 Task: Add Lucky Spoon Bakery Gluten Free Cinnamony Streusel Muffins to the cart.
Action: Mouse moved to (22, 110)
Screenshot: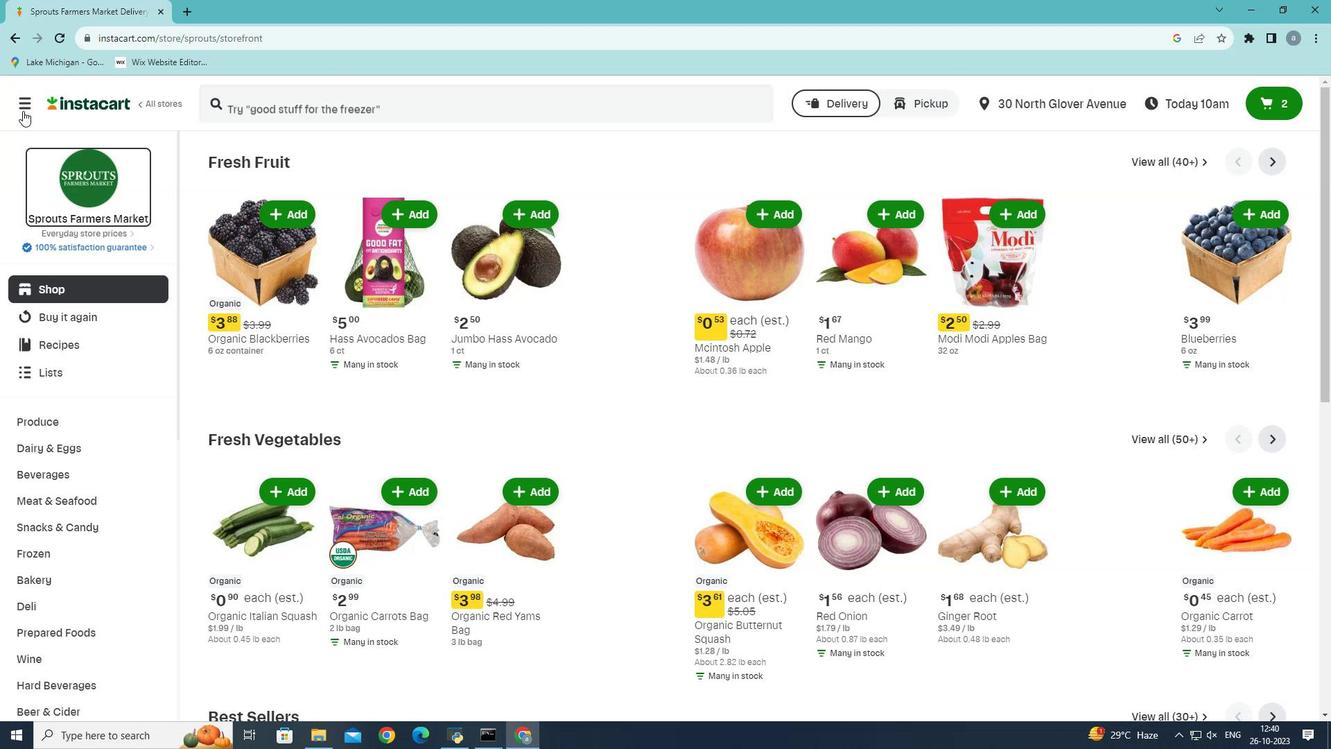 
Action: Mouse pressed left at (22, 110)
Screenshot: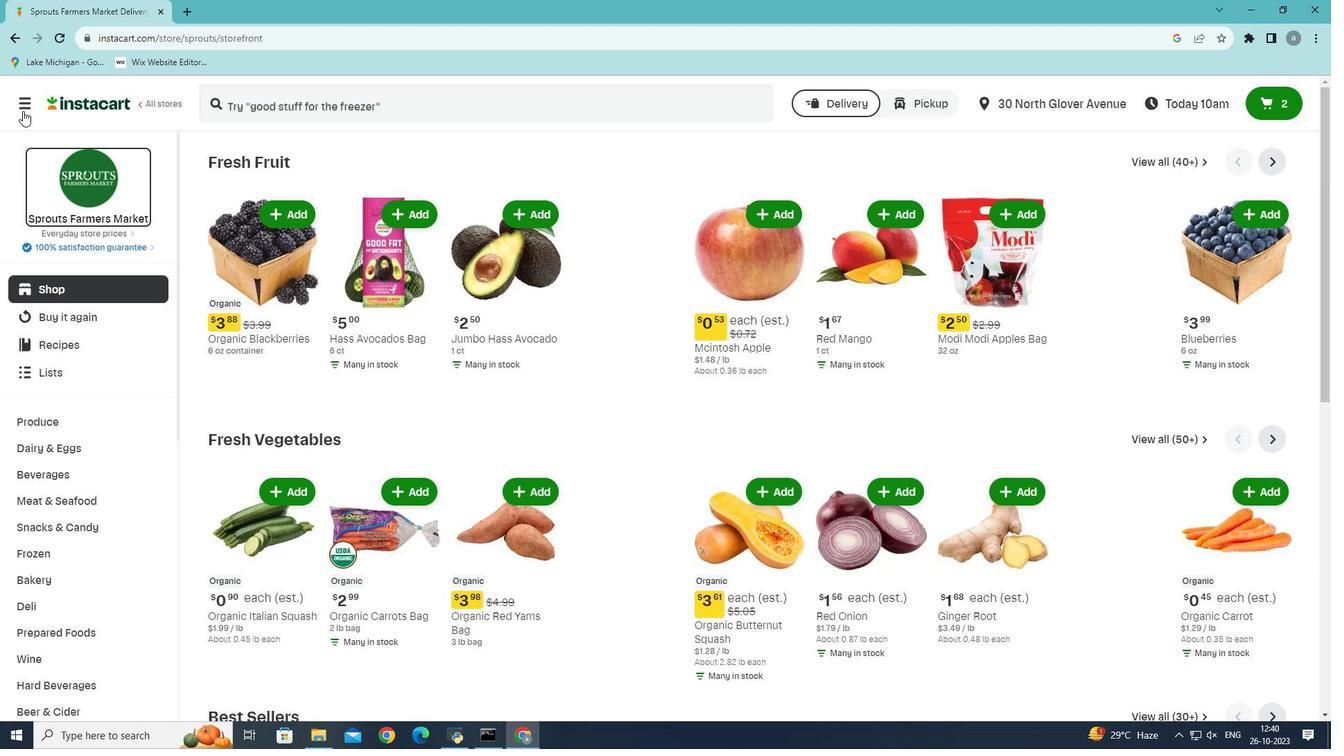 
Action: Mouse moved to (54, 405)
Screenshot: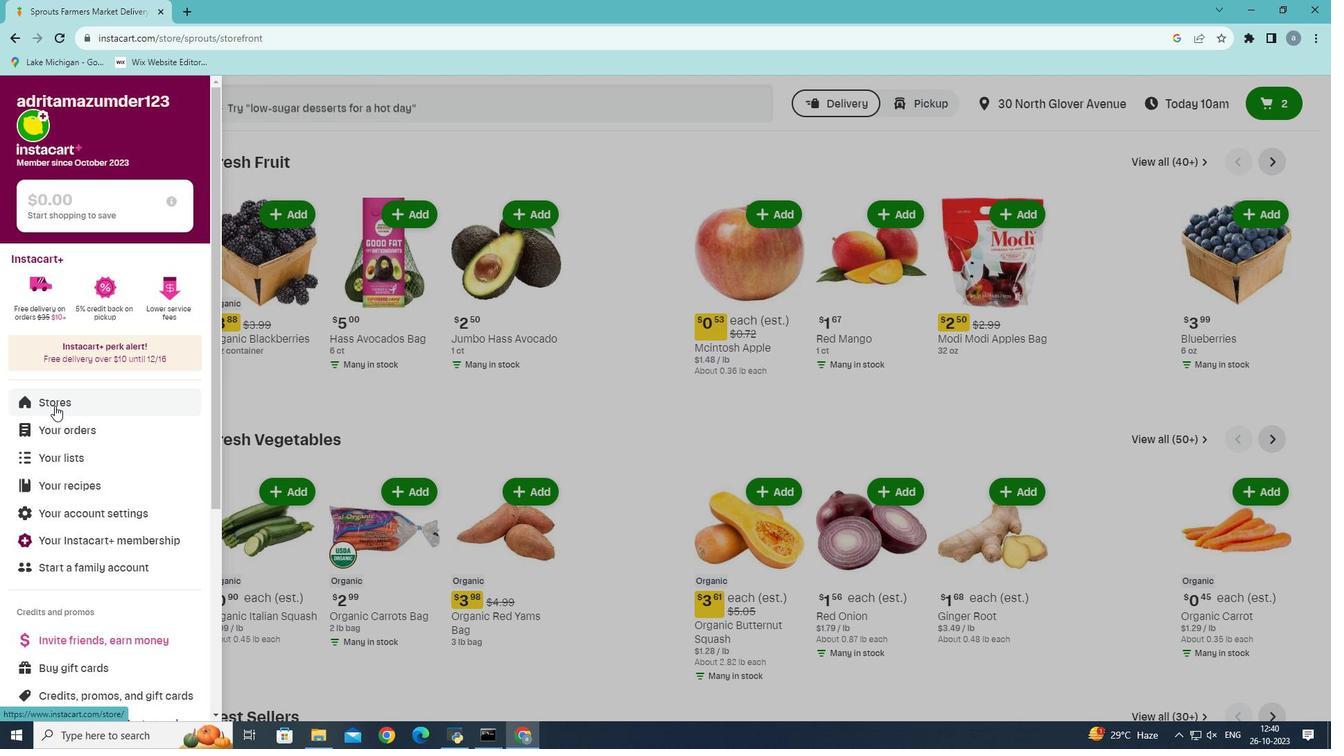 
Action: Mouse pressed left at (54, 405)
Screenshot: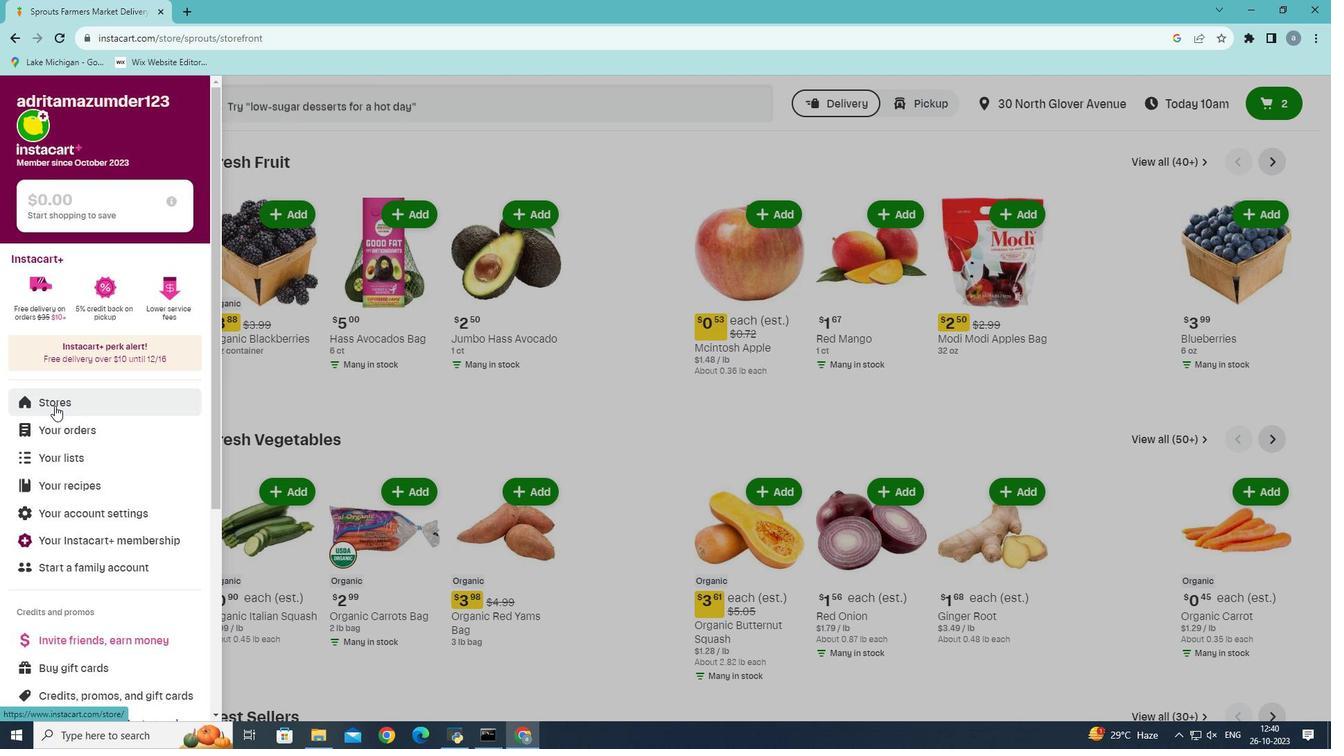 
Action: Mouse moved to (310, 170)
Screenshot: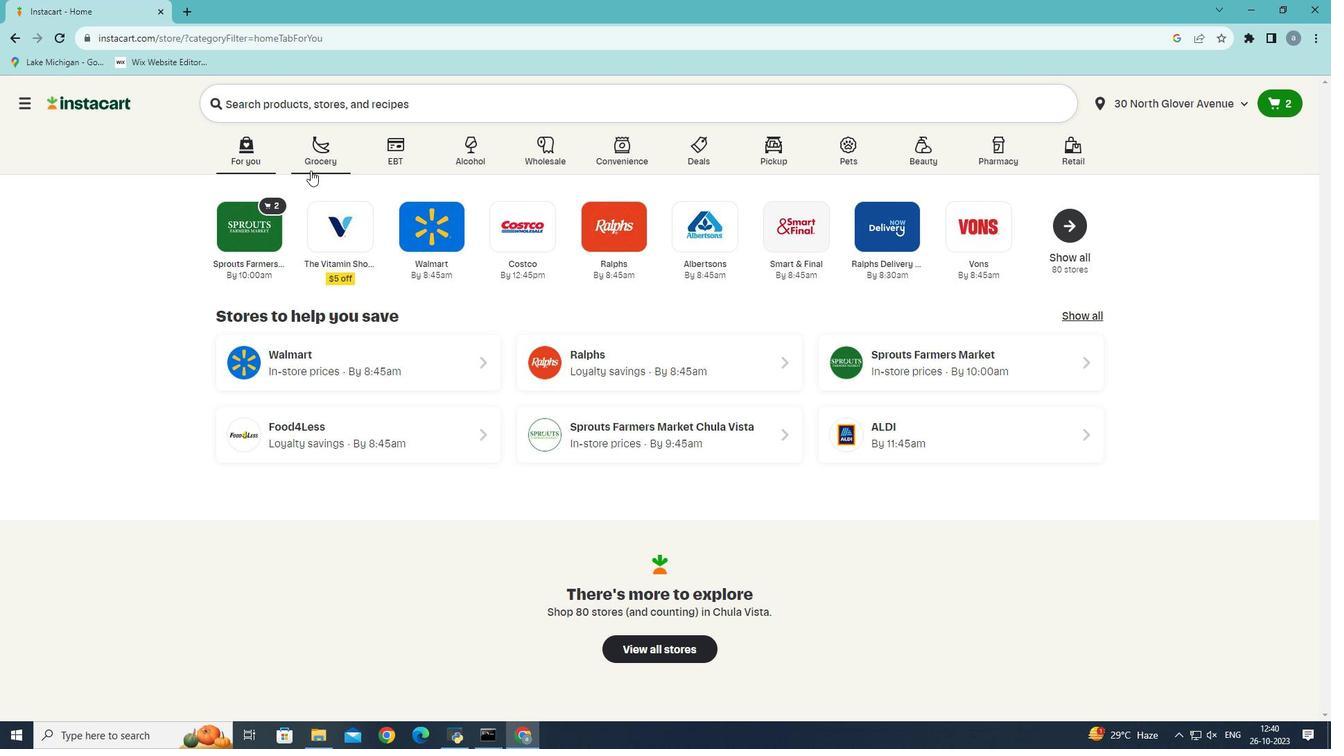 
Action: Mouse pressed left at (310, 170)
Screenshot: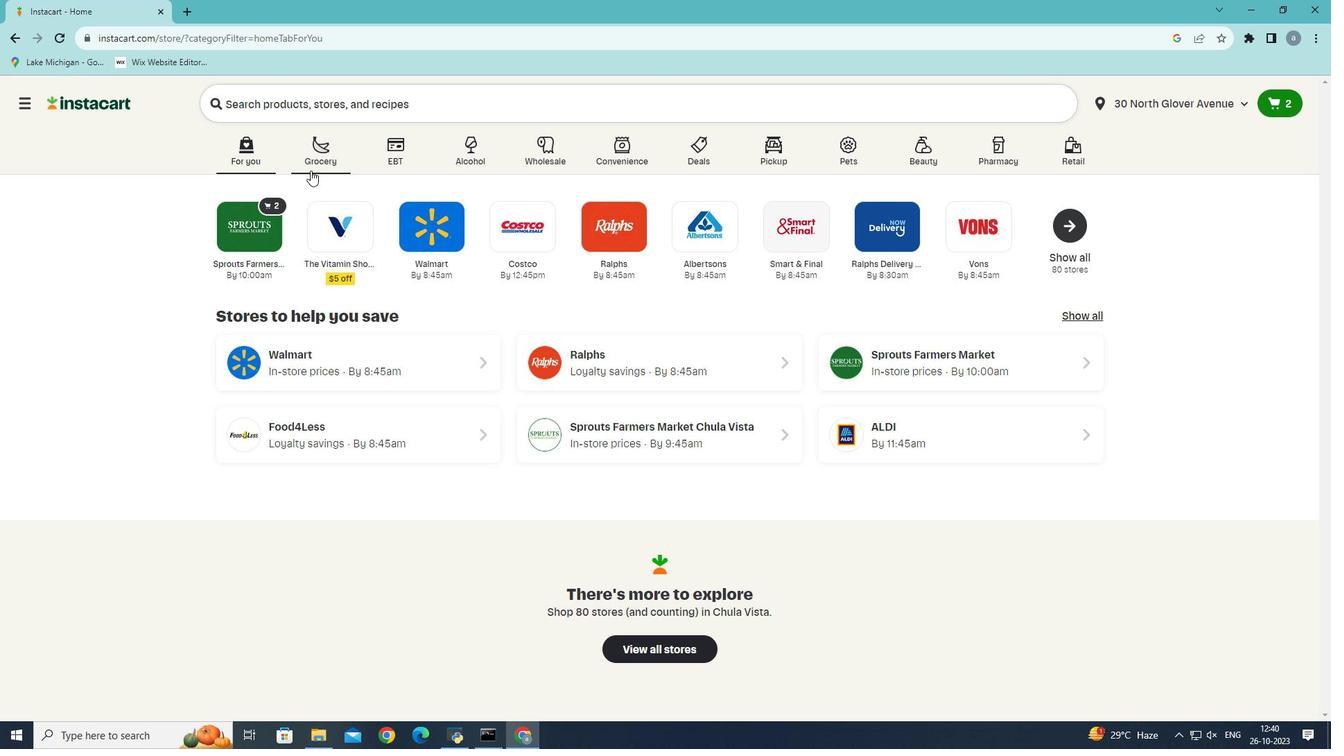 
Action: Mouse moved to (312, 414)
Screenshot: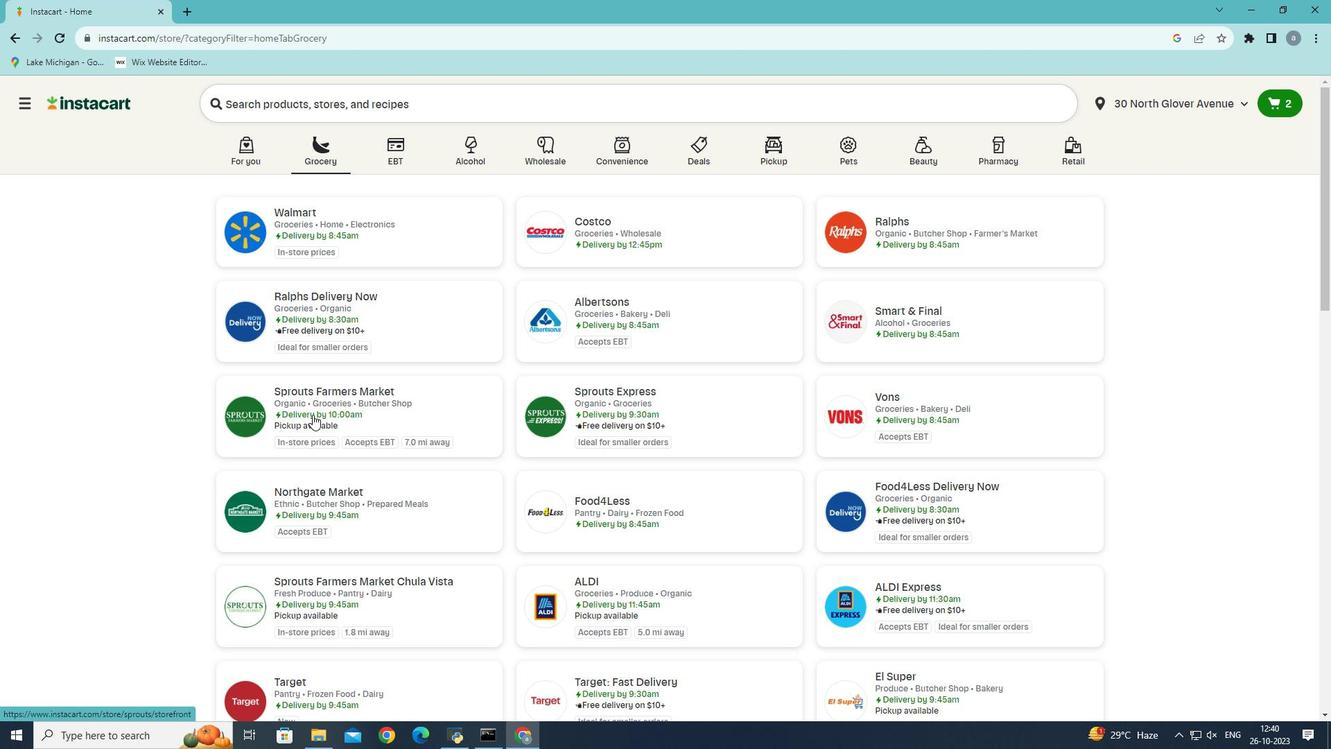 
Action: Mouse pressed left at (312, 414)
Screenshot: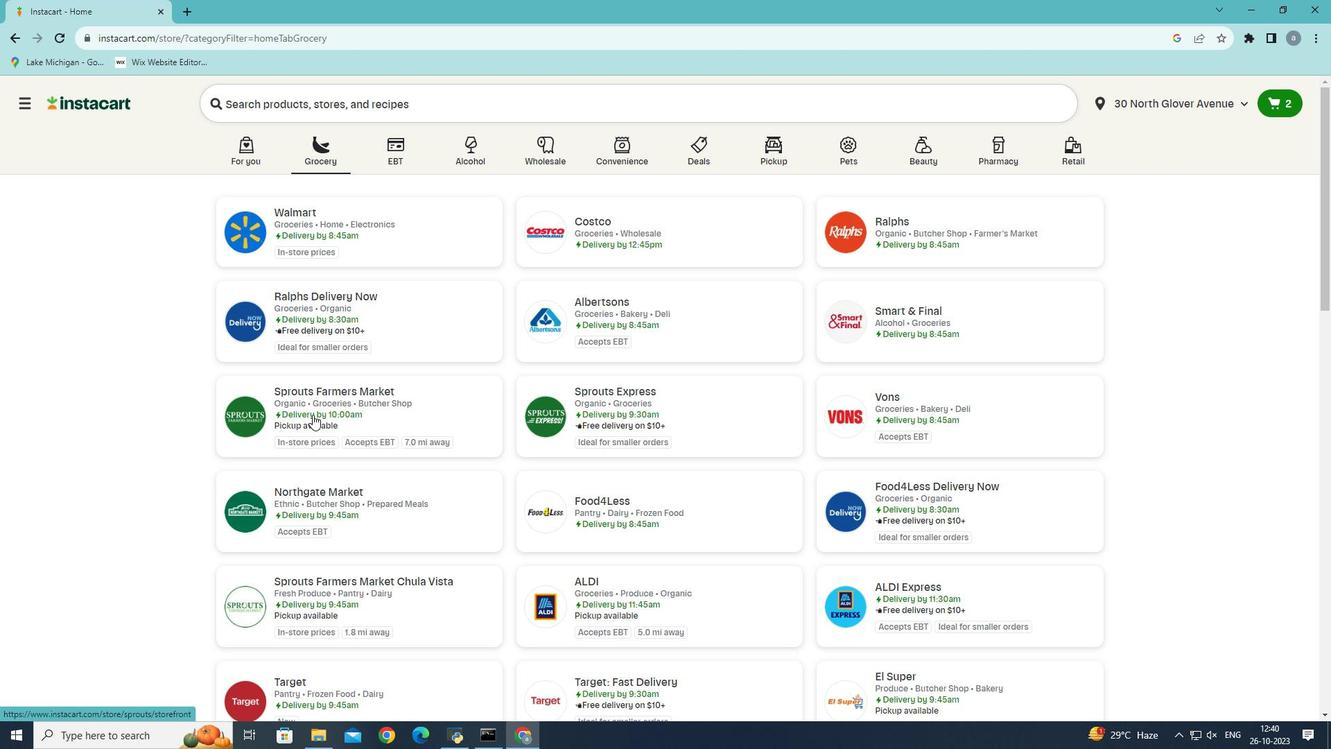 
Action: Mouse moved to (38, 577)
Screenshot: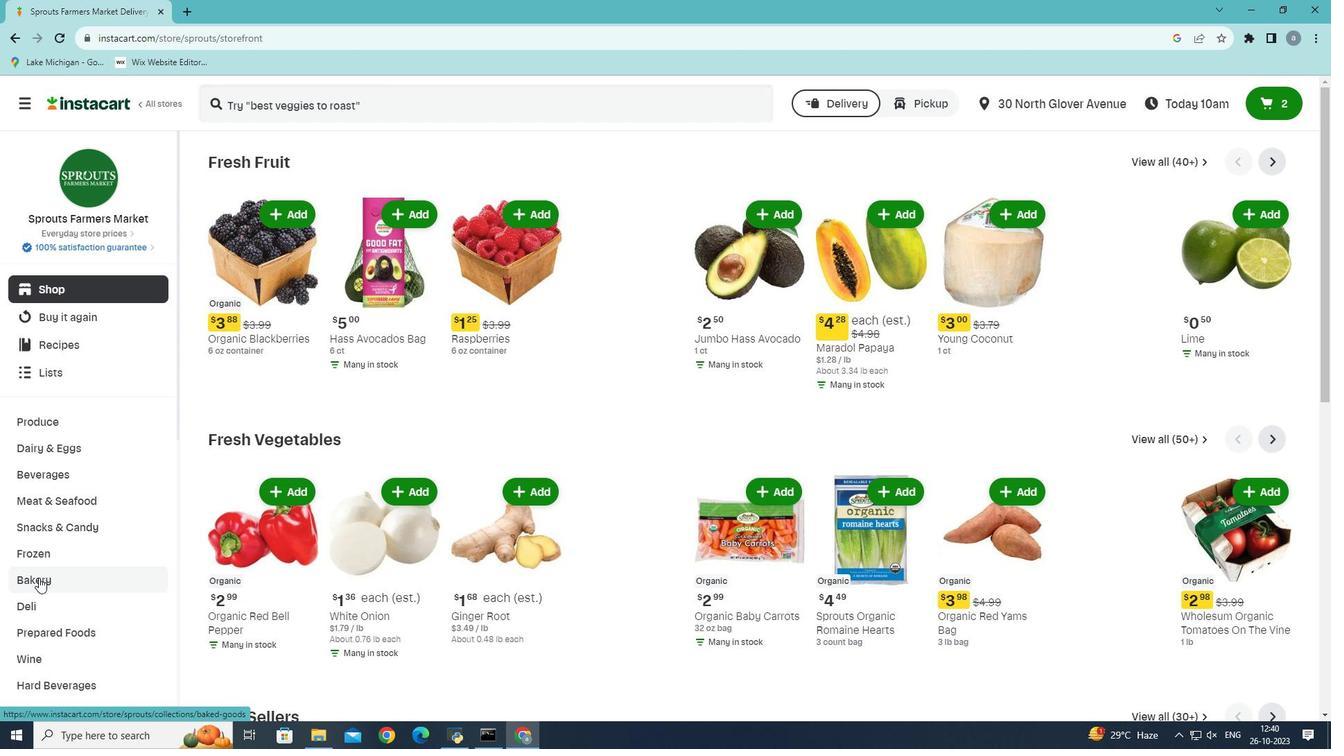 
Action: Mouse pressed left at (38, 577)
Screenshot: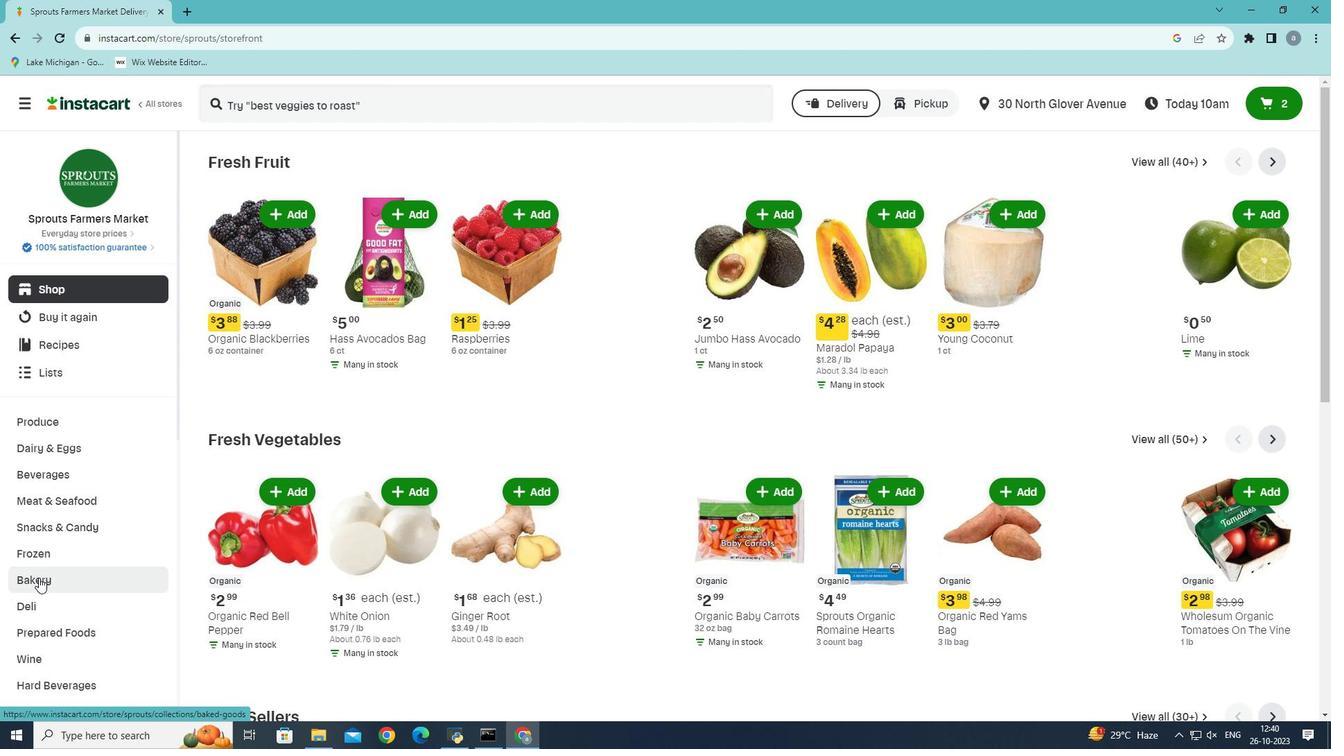 
Action: Mouse moved to (837, 194)
Screenshot: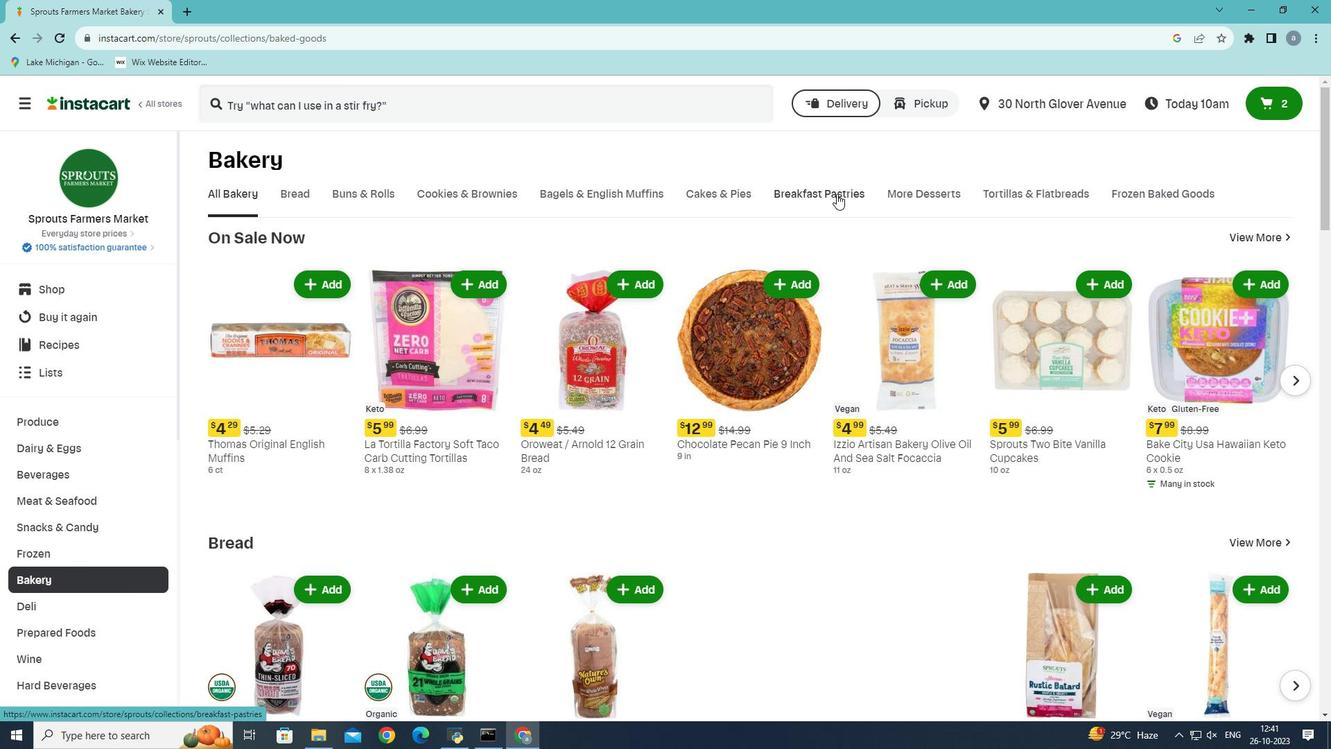 
Action: Mouse pressed left at (837, 194)
Screenshot: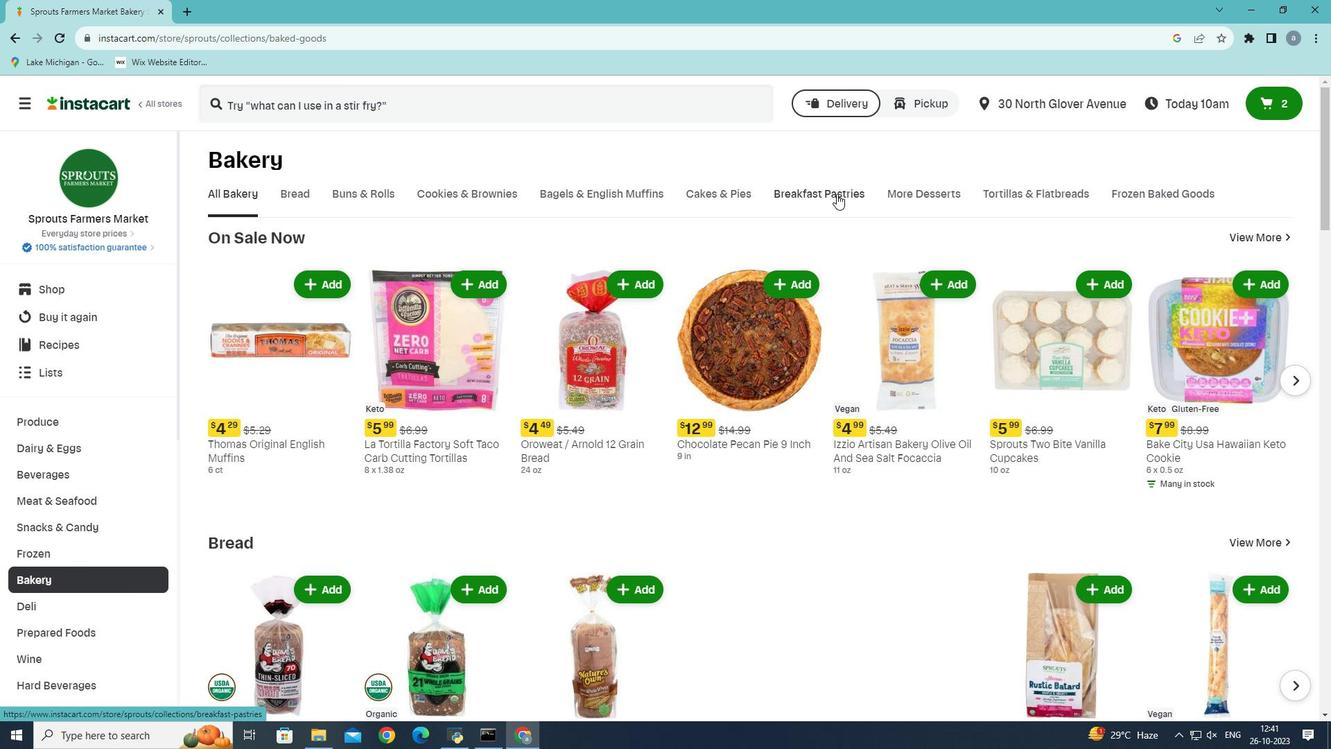 
Action: Mouse moved to (319, 246)
Screenshot: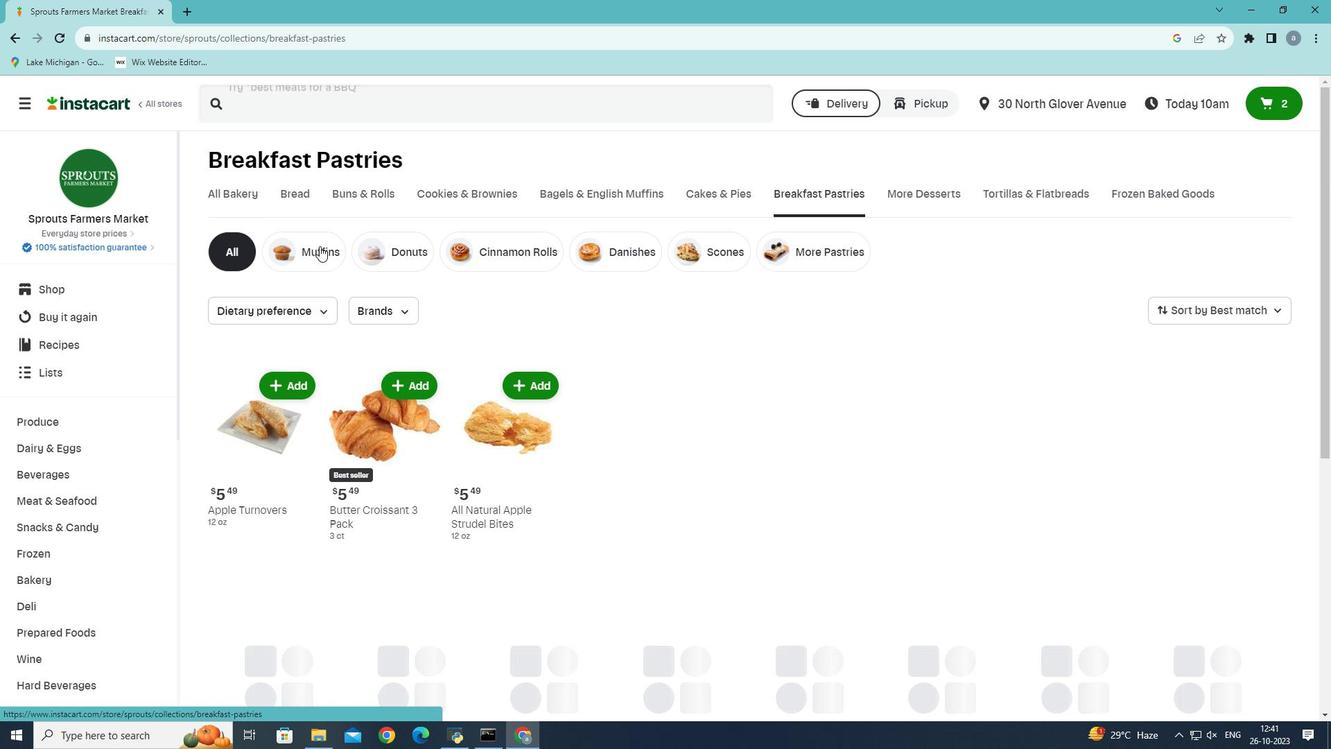 
Action: Mouse pressed left at (319, 246)
Screenshot: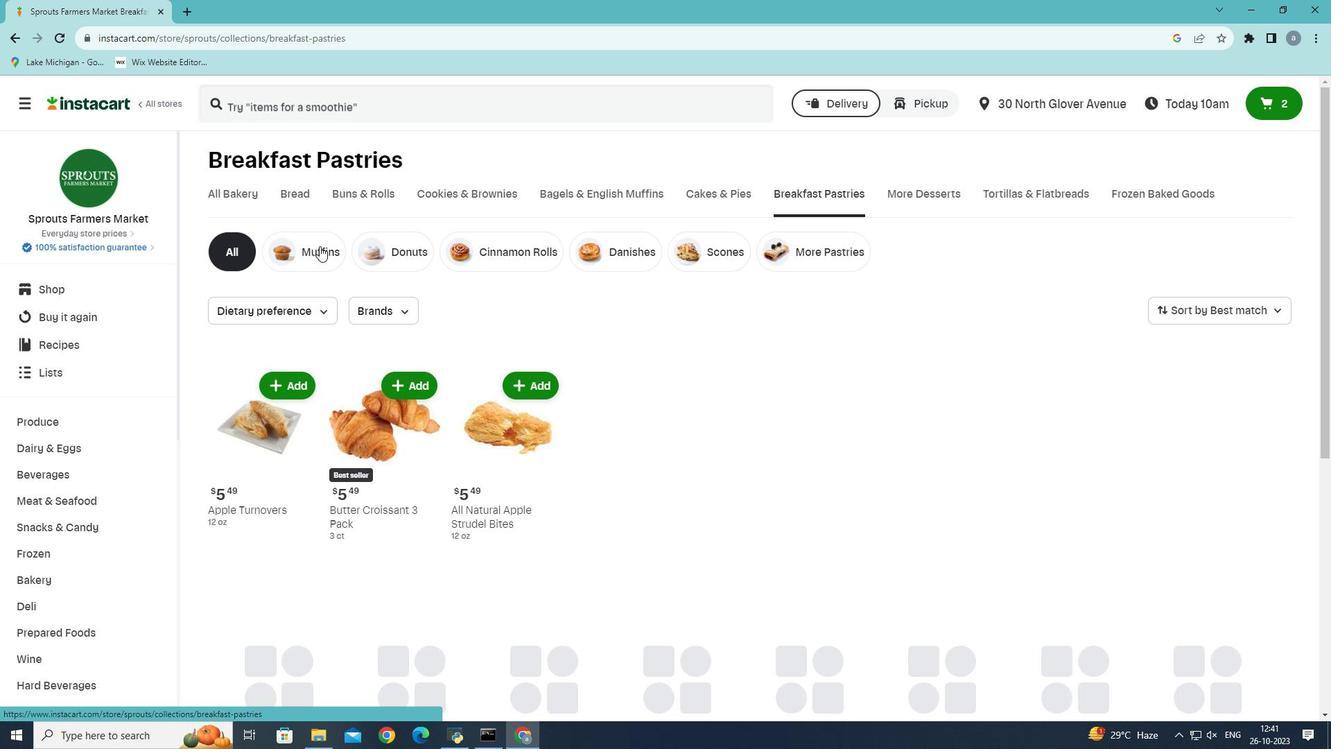 
Action: Mouse moved to (587, 521)
Screenshot: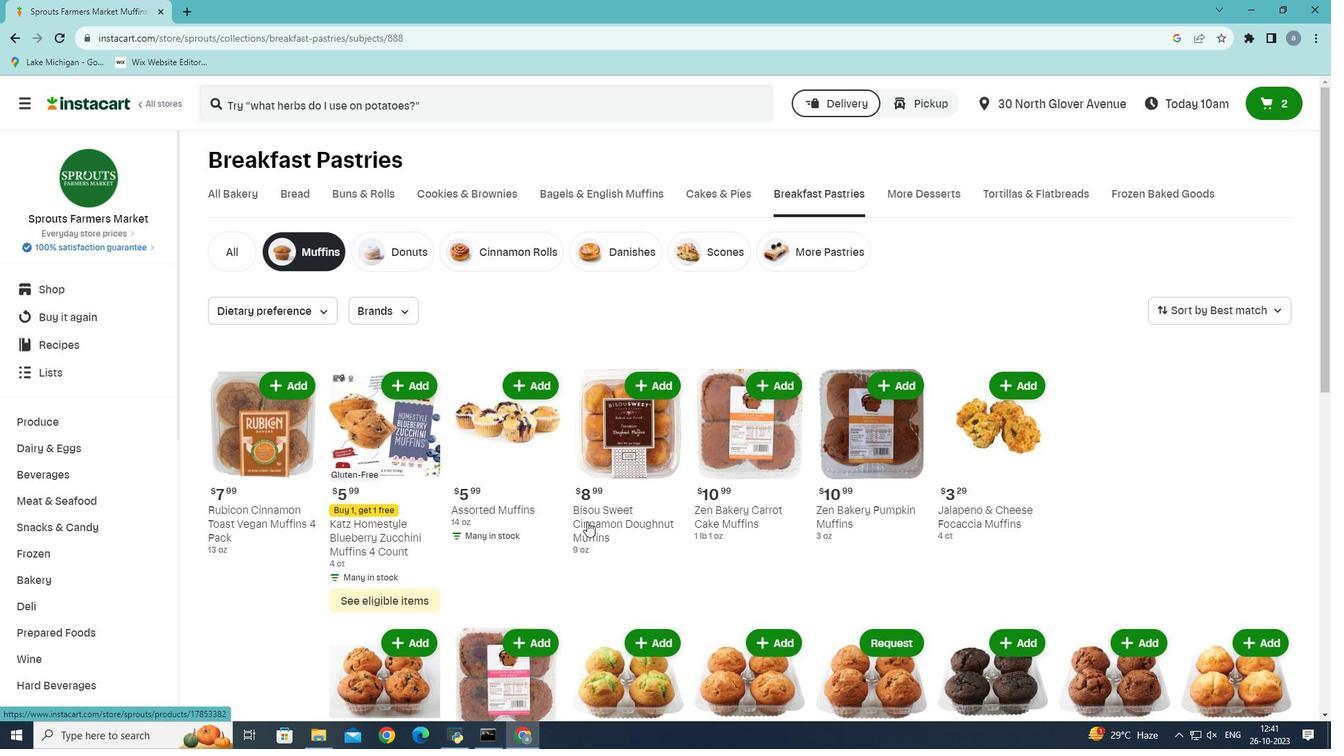 
Action: Mouse scrolled (587, 520) with delta (0, 0)
Screenshot: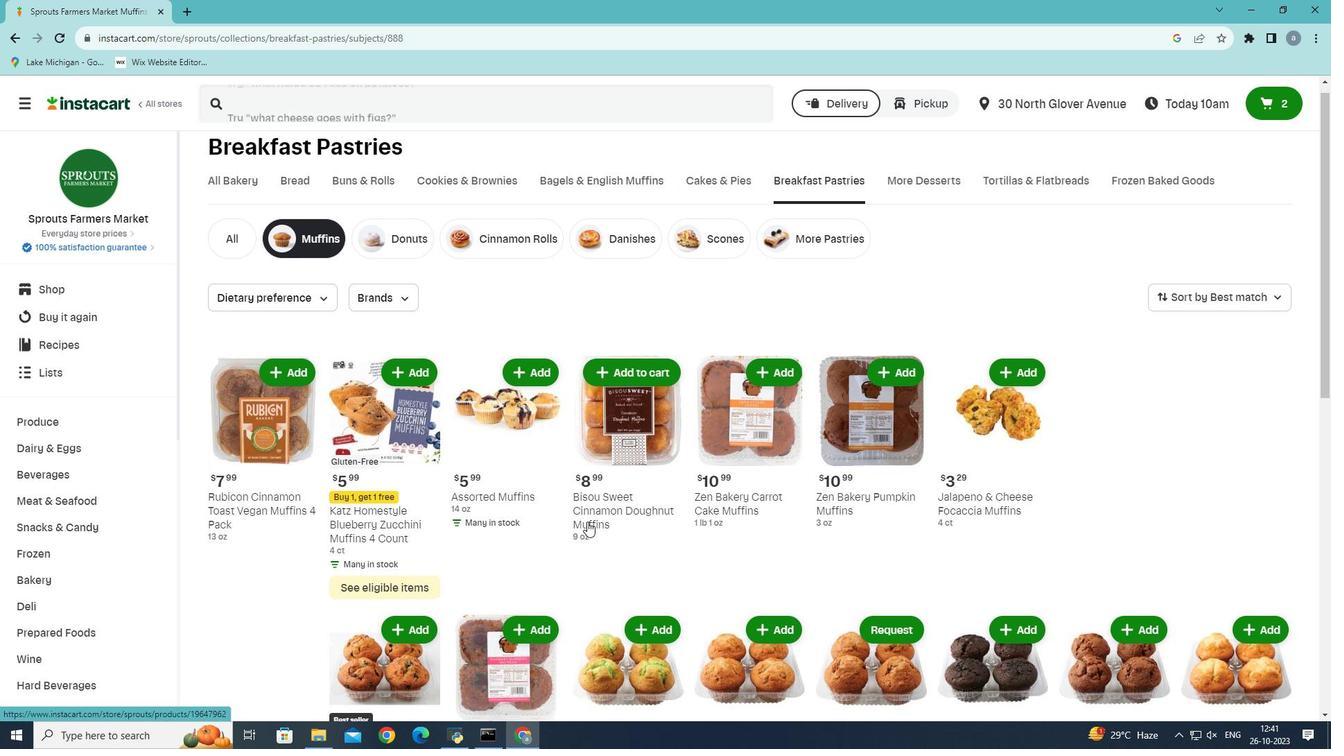 
Action: Mouse scrolled (587, 520) with delta (0, 0)
Screenshot: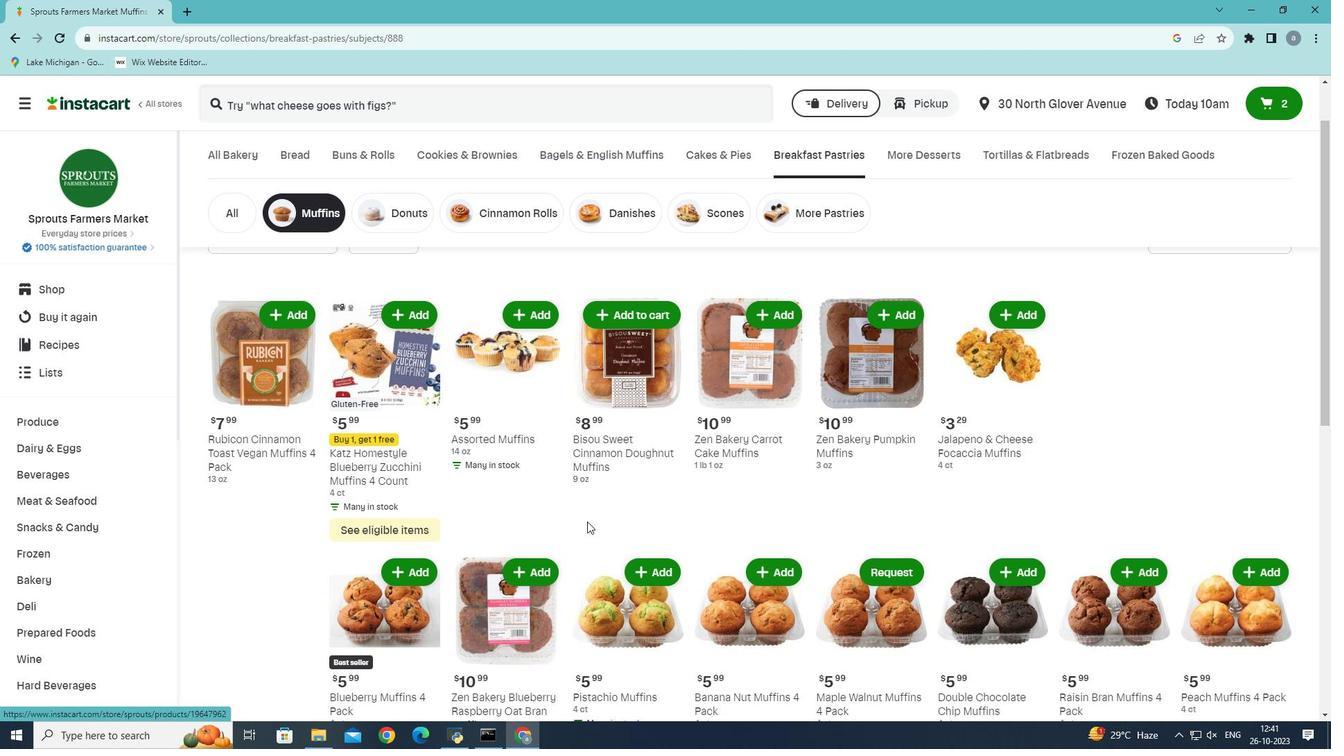 
Action: Mouse scrolled (587, 520) with delta (0, 0)
Screenshot: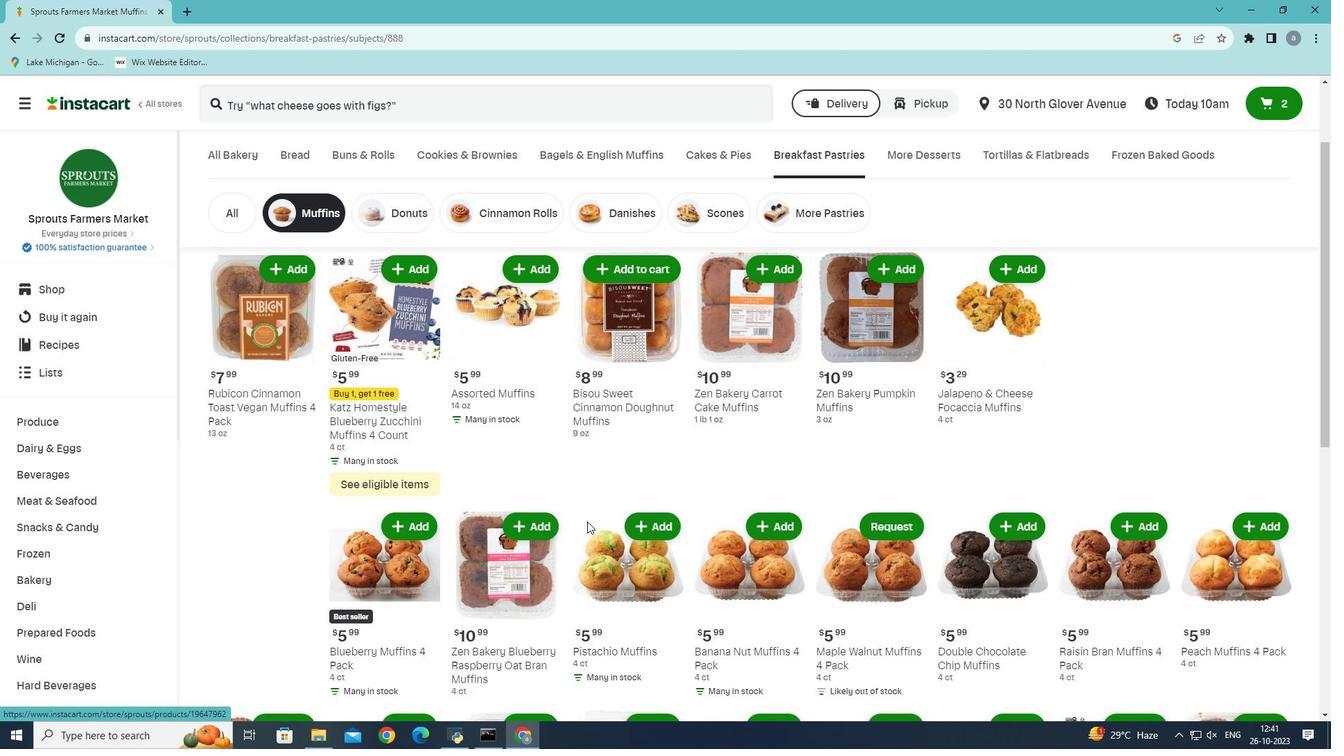 
Action: Mouse scrolled (587, 520) with delta (0, 0)
Screenshot: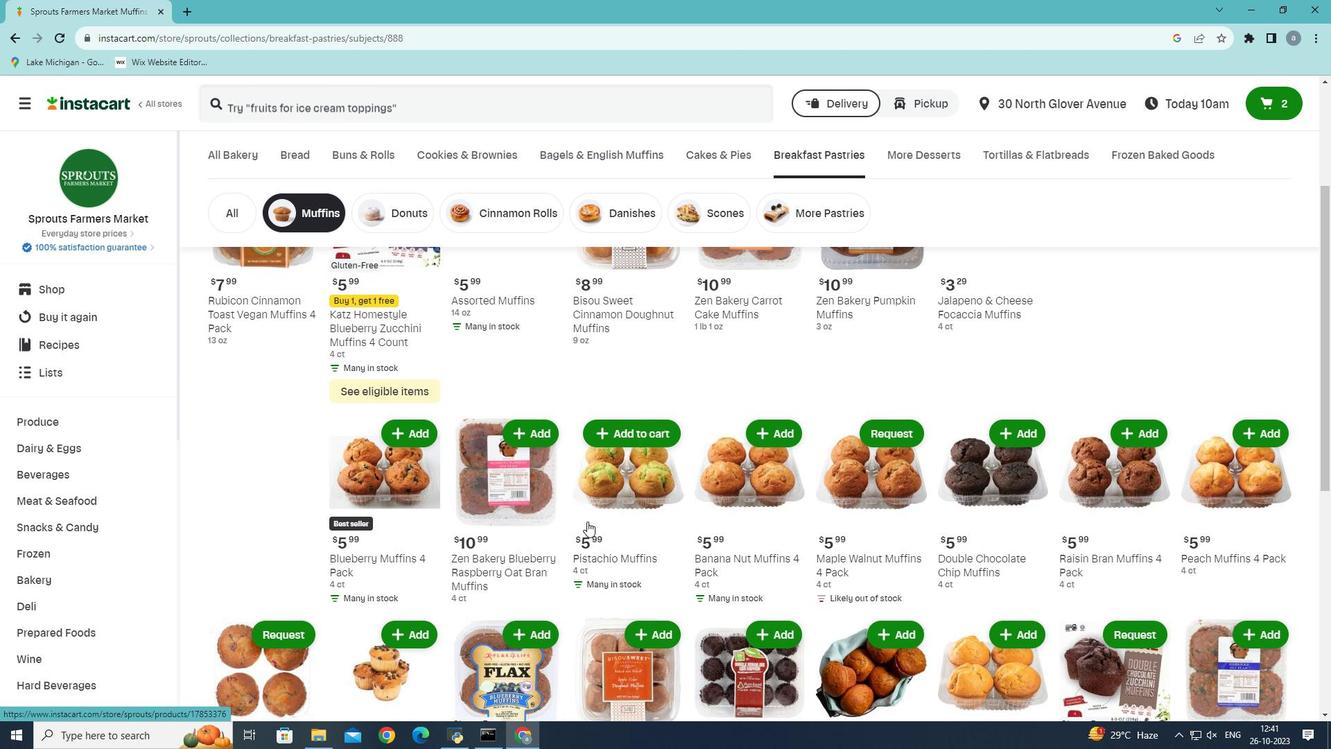 
Action: Mouse scrolled (587, 520) with delta (0, 0)
Screenshot: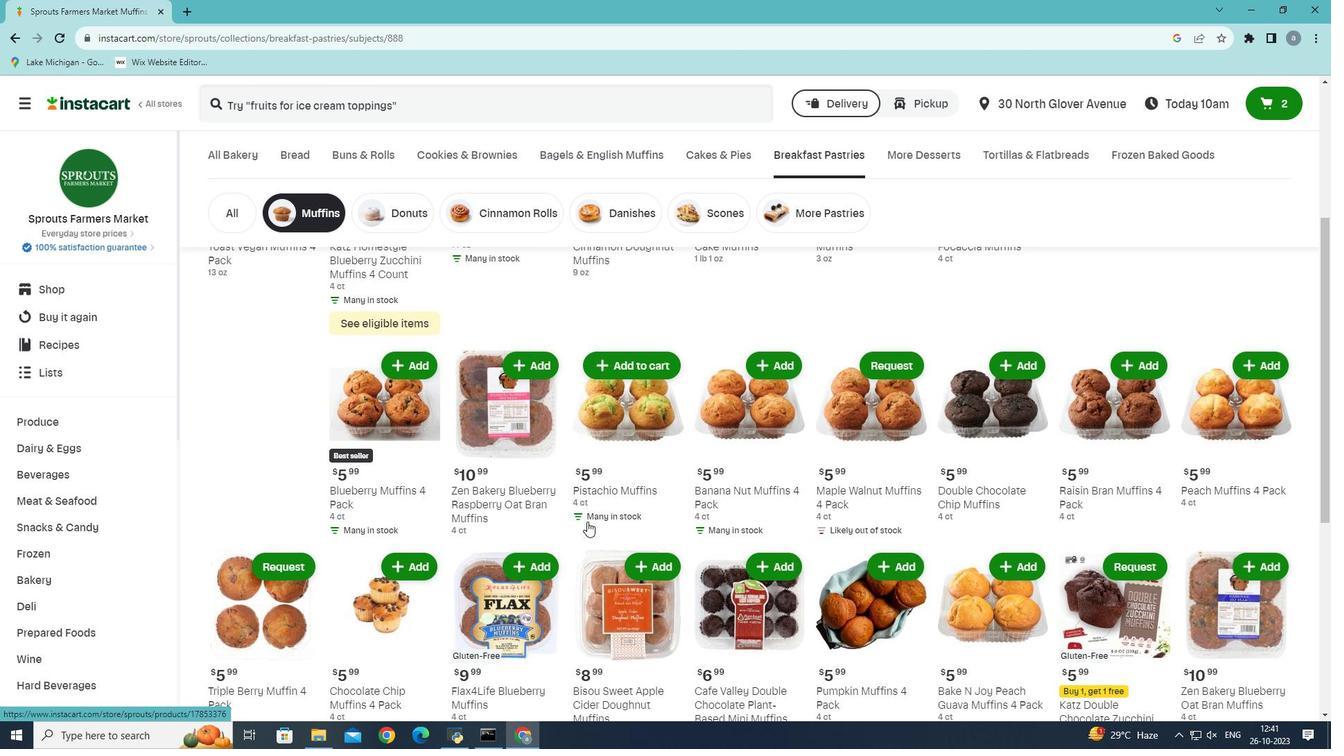 
Action: Mouse moved to (588, 521)
Screenshot: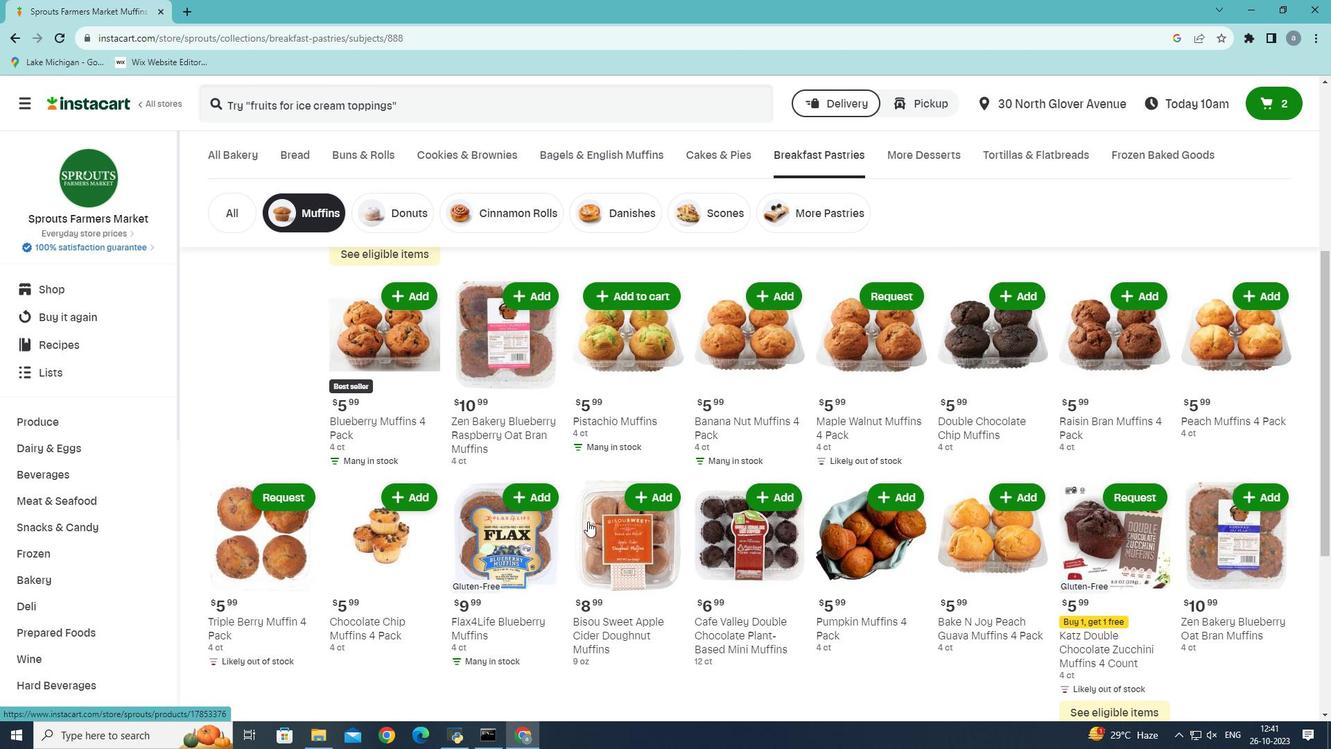 
Action: Mouse scrolled (588, 520) with delta (0, 0)
Screenshot: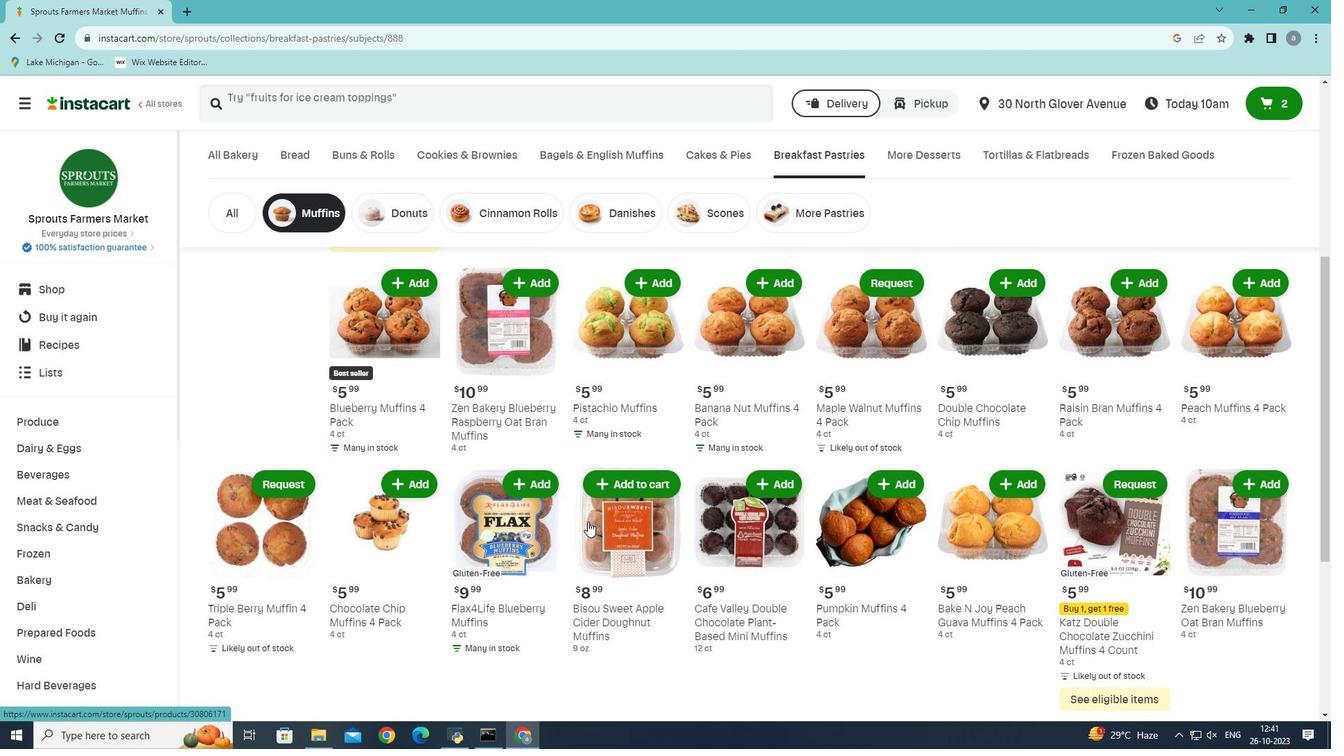 
Action: Mouse scrolled (588, 520) with delta (0, 0)
Screenshot: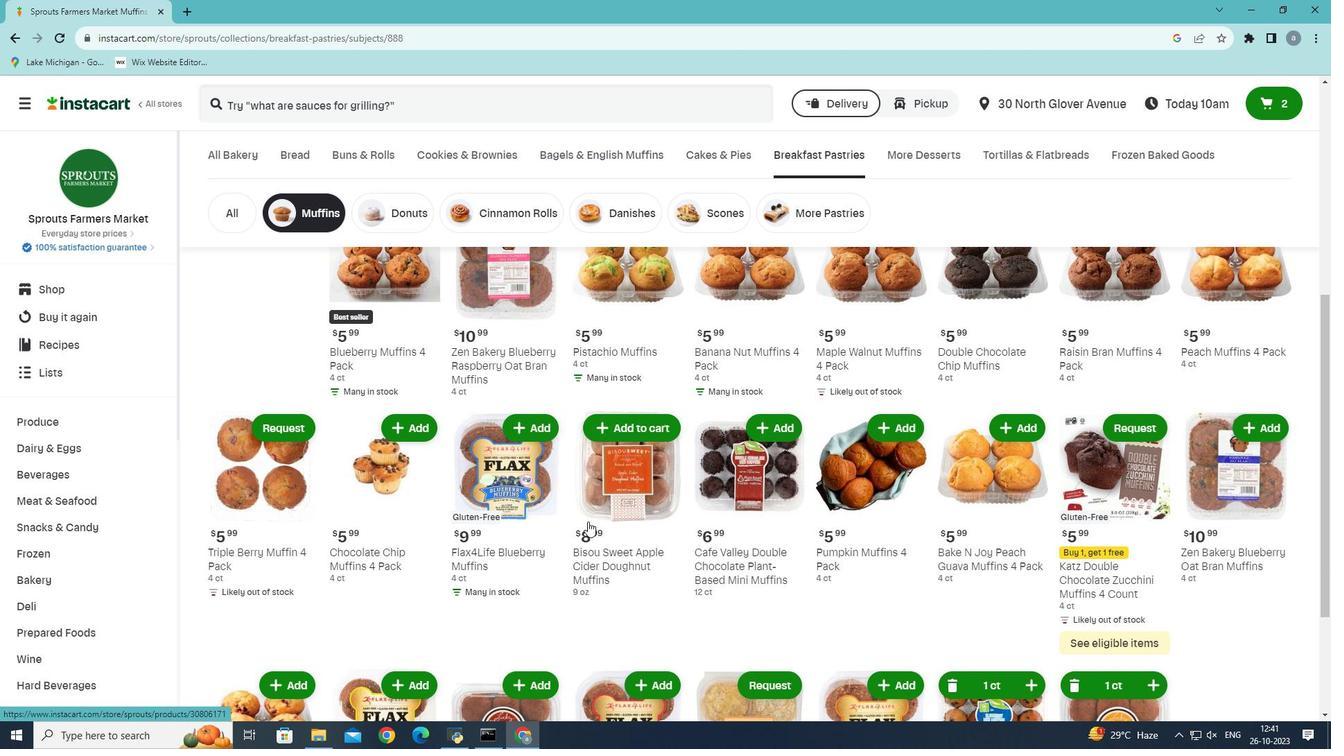 
Action: Mouse scrolled (588, 520) with delta (0, 0)
Screenshot: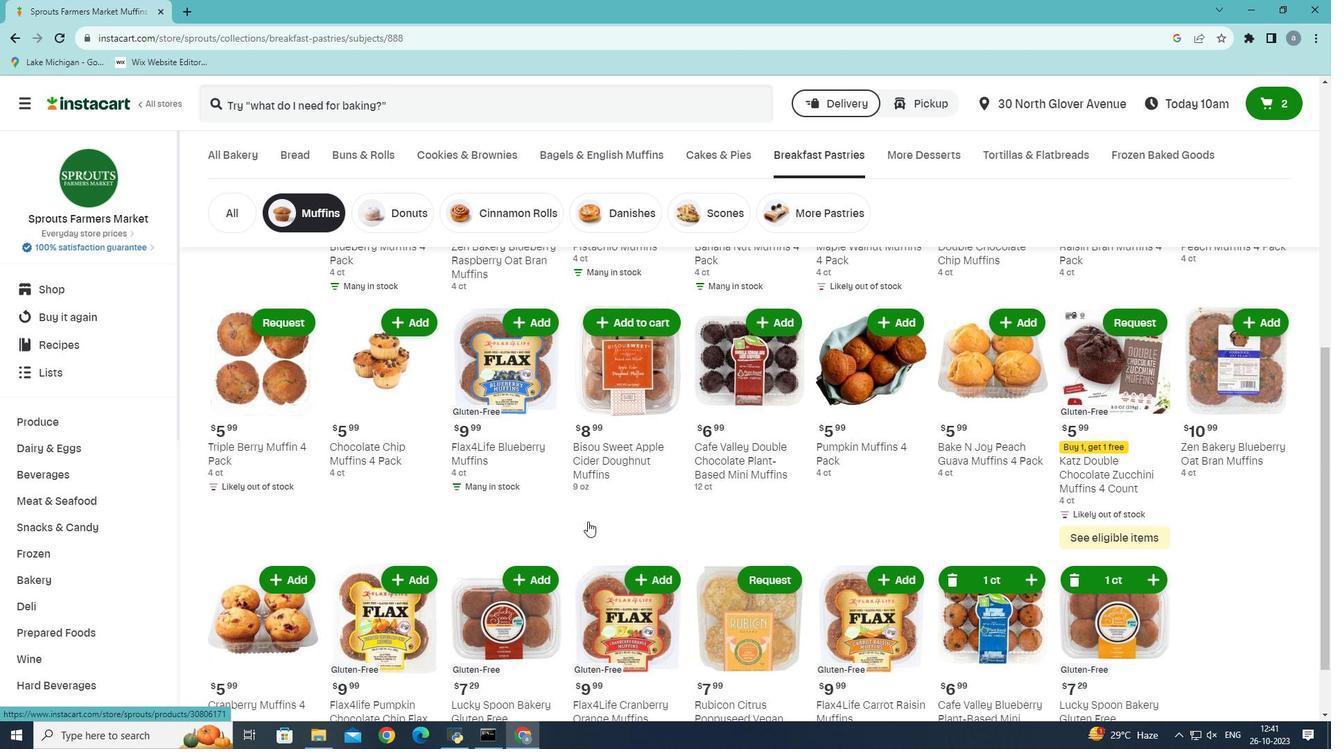 
Action: Mouse scrolled (588, 520) with delta (0, 0)
Screenshot: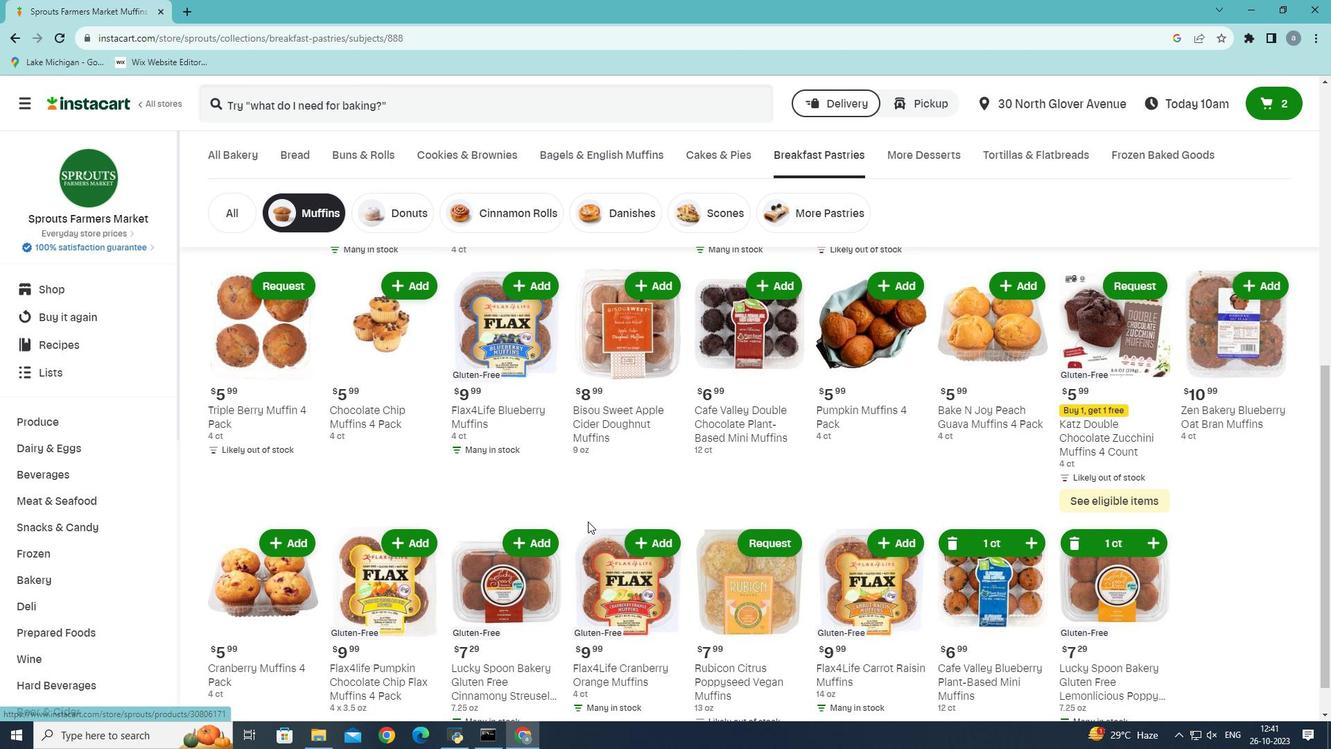 
Action: Mouse scrolled (588, 520) with delta (0, 0)
Screenshot: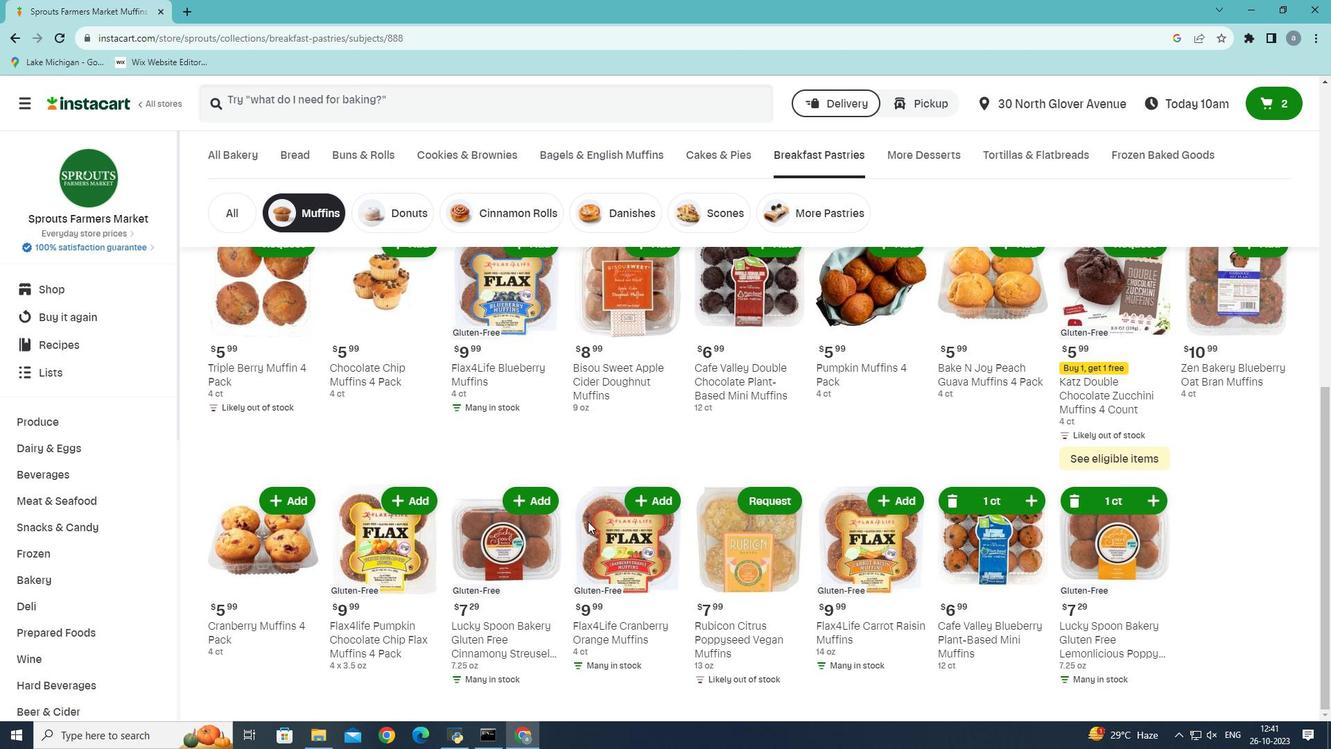 
Action: Mouse scrolled (588, 520) with delta (0, 0)
Screenshot: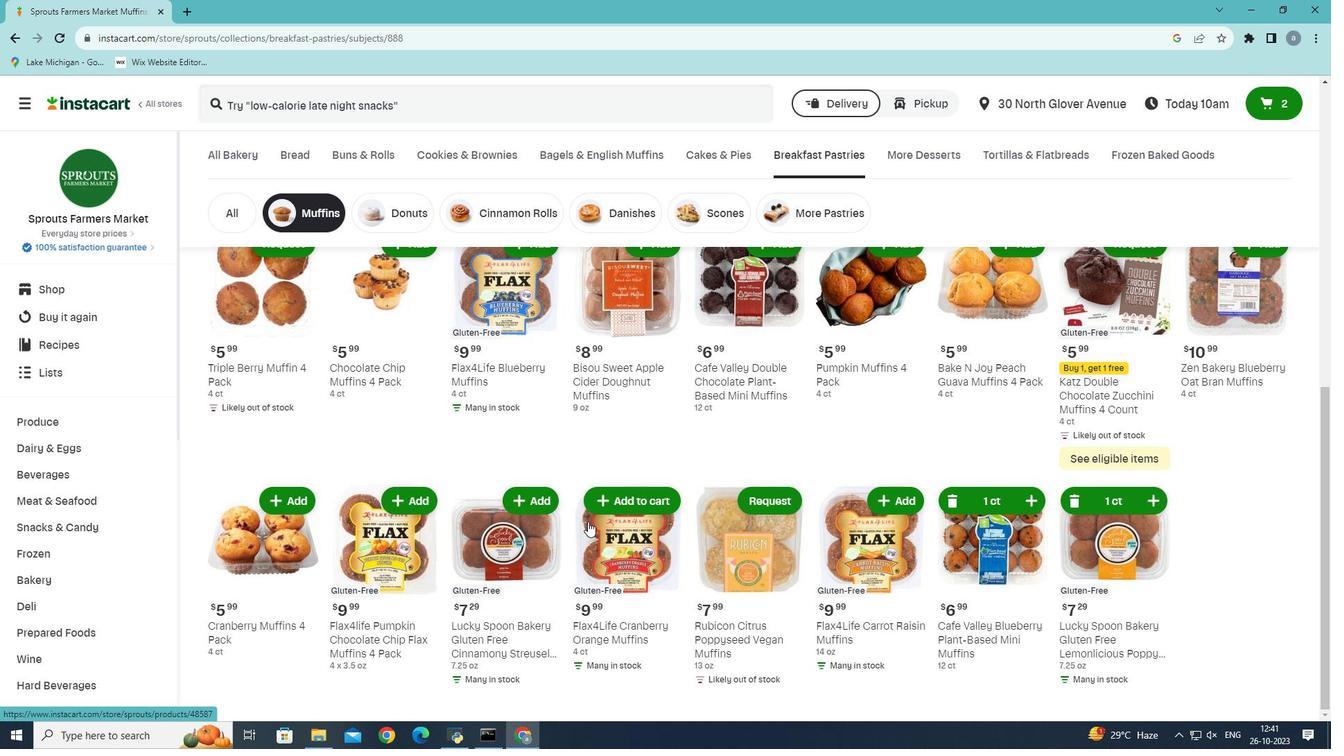 
Action: Mouse moved to (528, 505)
Screenshot: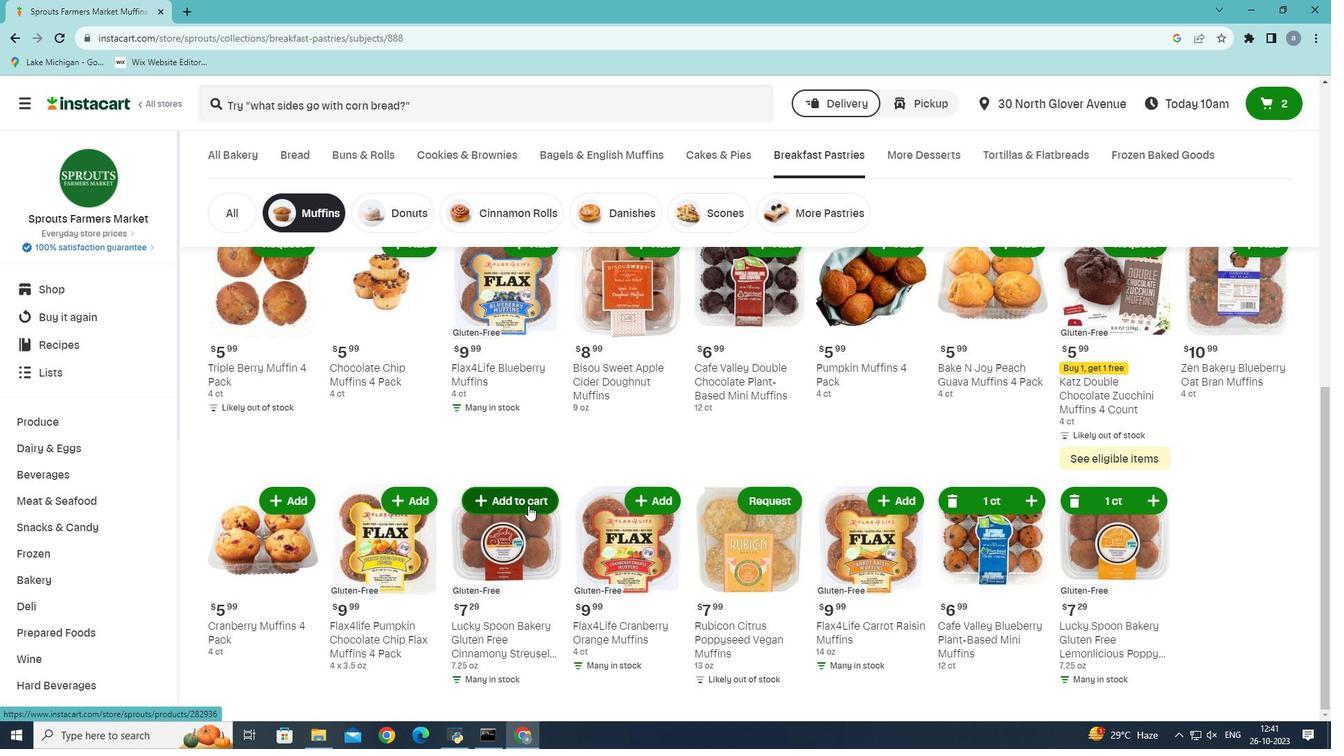 
Action: Mouse pressed left at (528, 505)
Screenshot: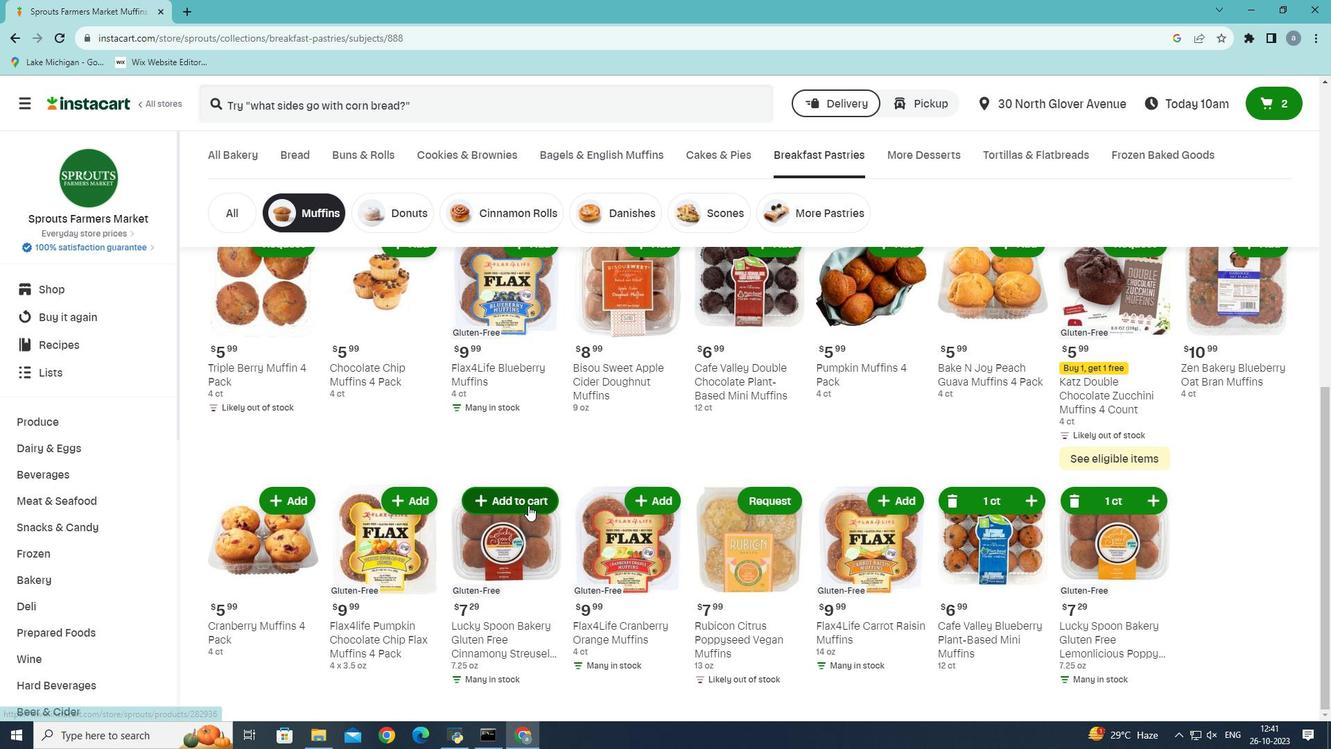 
